 Task: Create an event for the project kick-off meeting.
Action: Mouse moved to (85, 119)
Screenshot: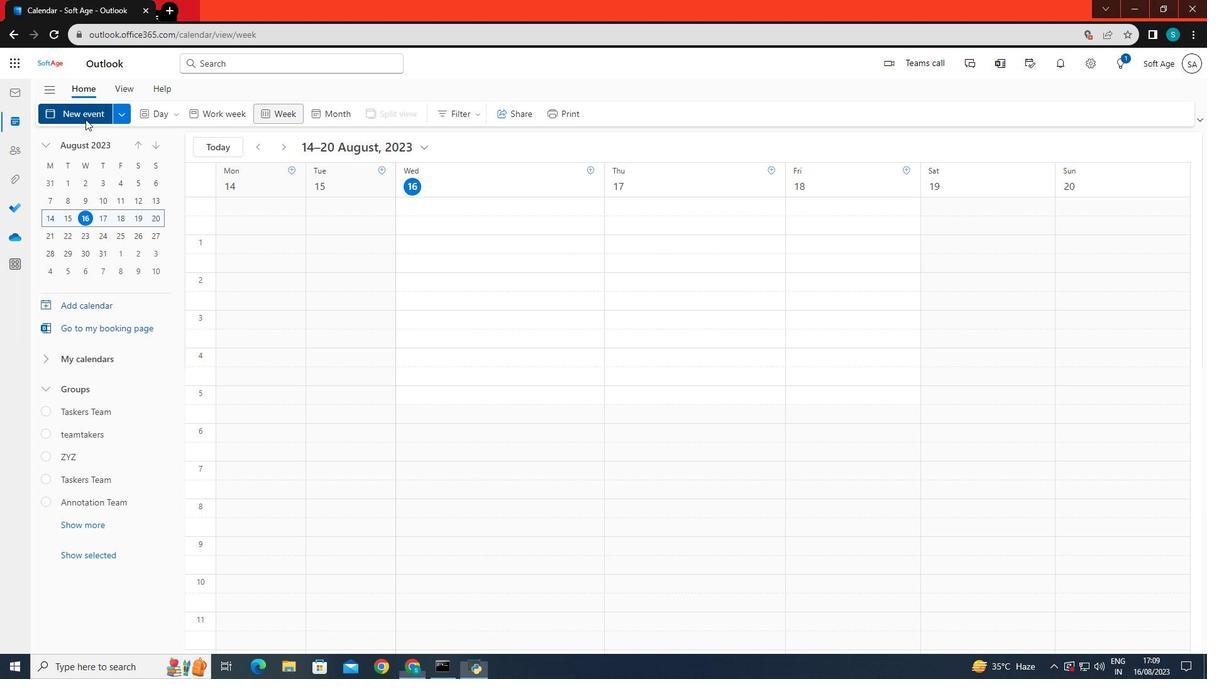 
Action: Mouse pressed left at (85, 119)
Screenshot: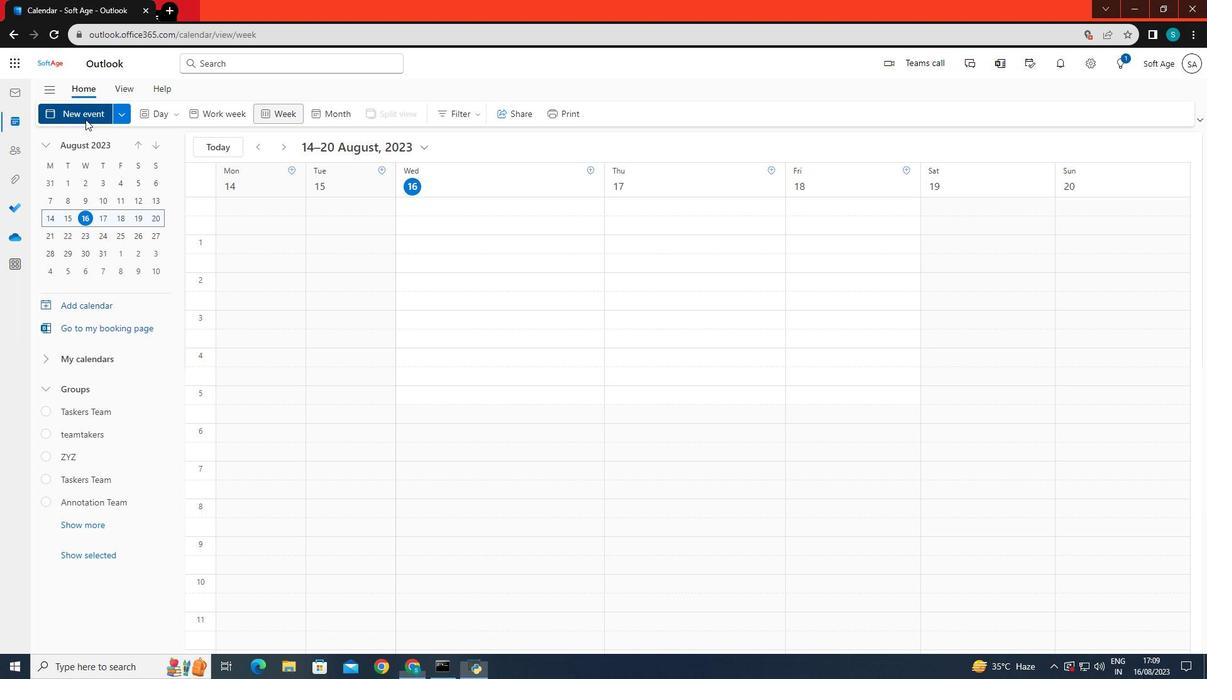 
Action: Mouse moved to (339, 185)
Screenshot: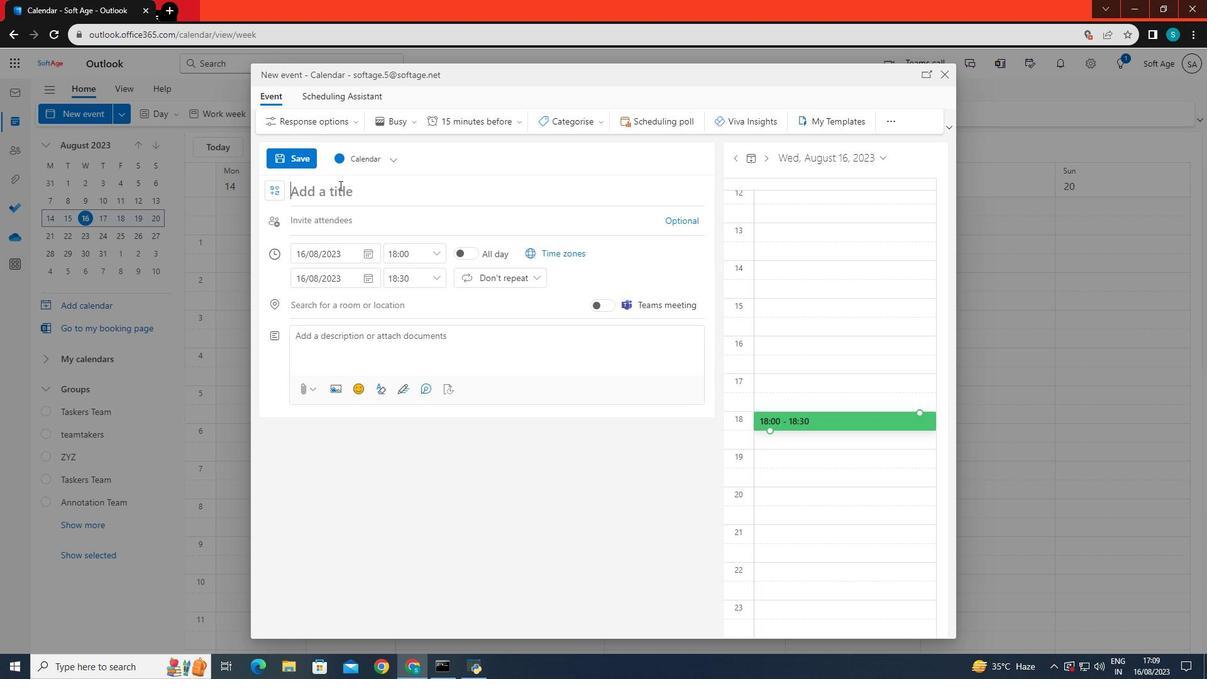 
Action: Mouse pressed left at (339, 185)
Screenshot: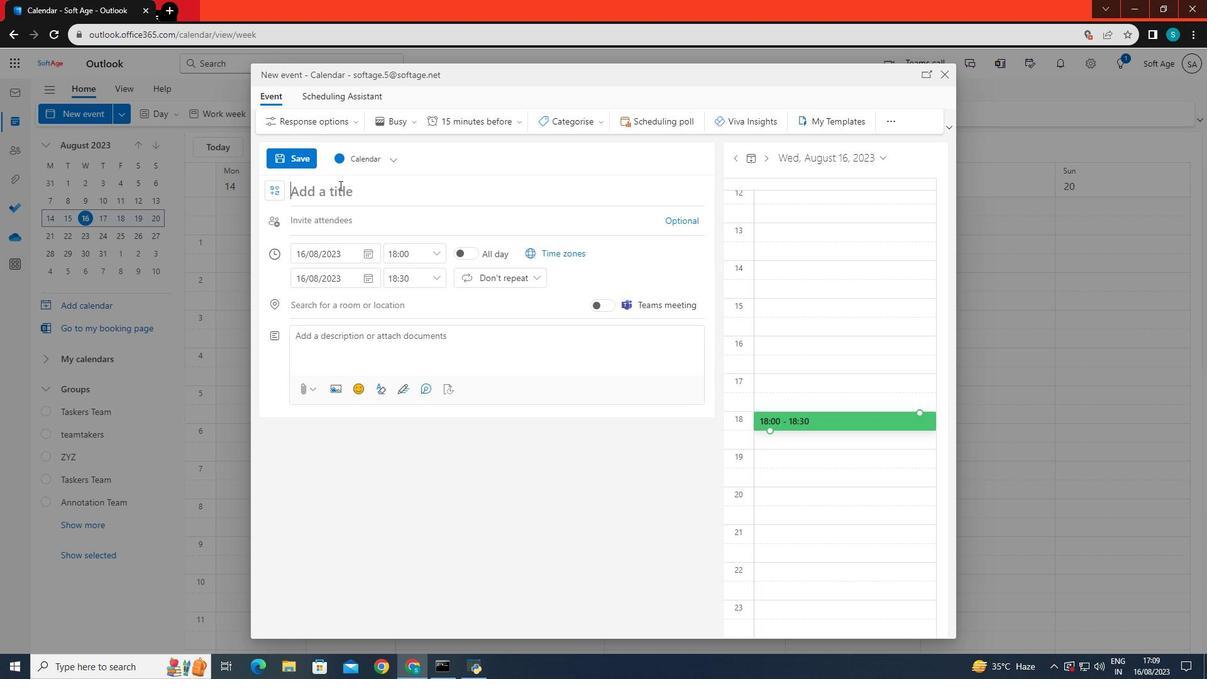 
Action: Key pressed <Key.caps_lock>P<Key.caps_lock>roject<Key.space>kick<Key.space>off<Key.space>meeting
Screenshot: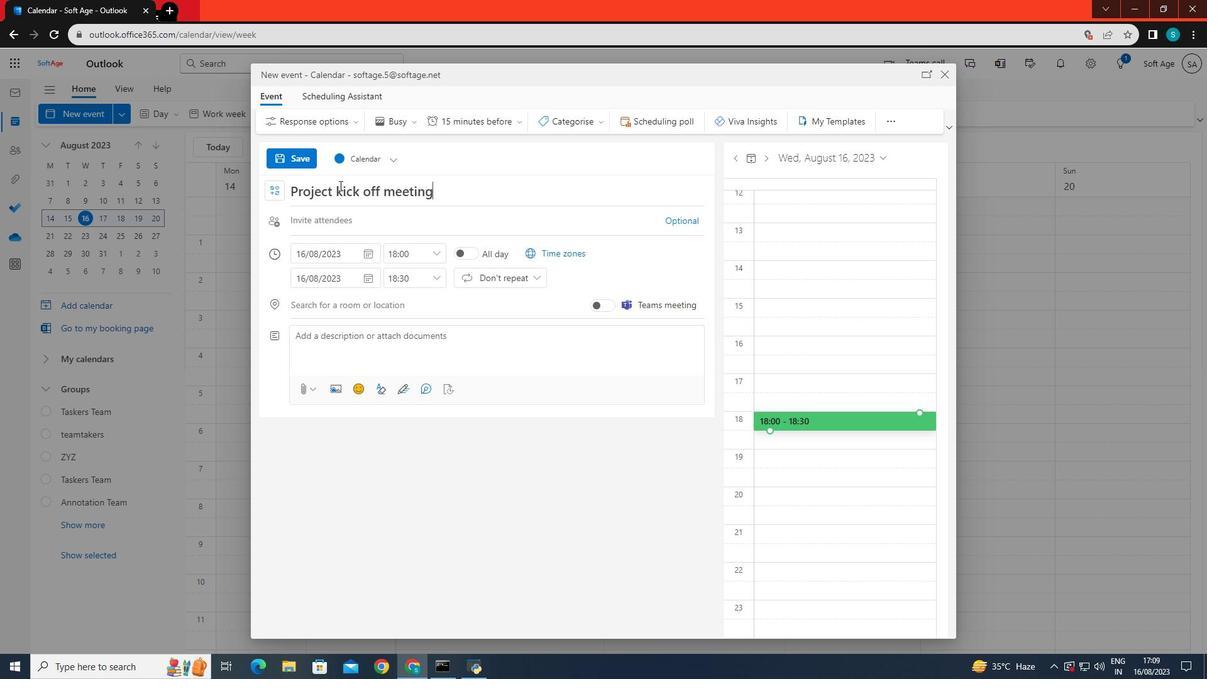
Action: Mouse moved to (314, 249)
Screenshot: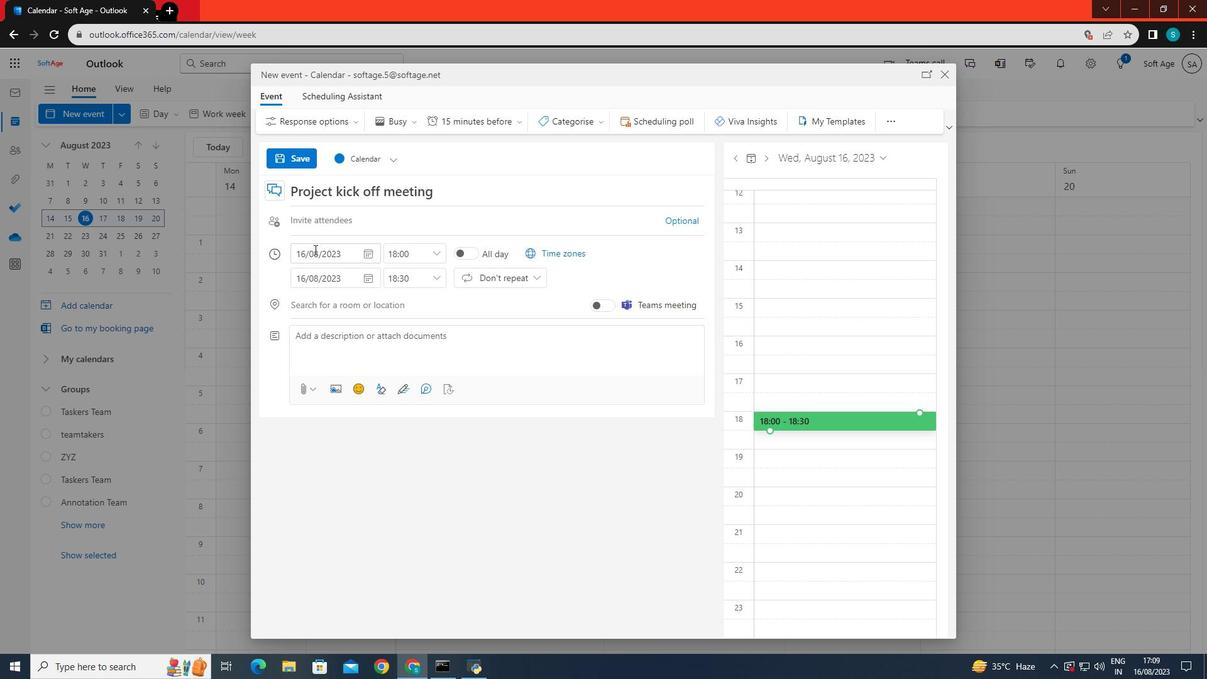 
Action: Mouse pressed left at (314, 249)
Screenshot: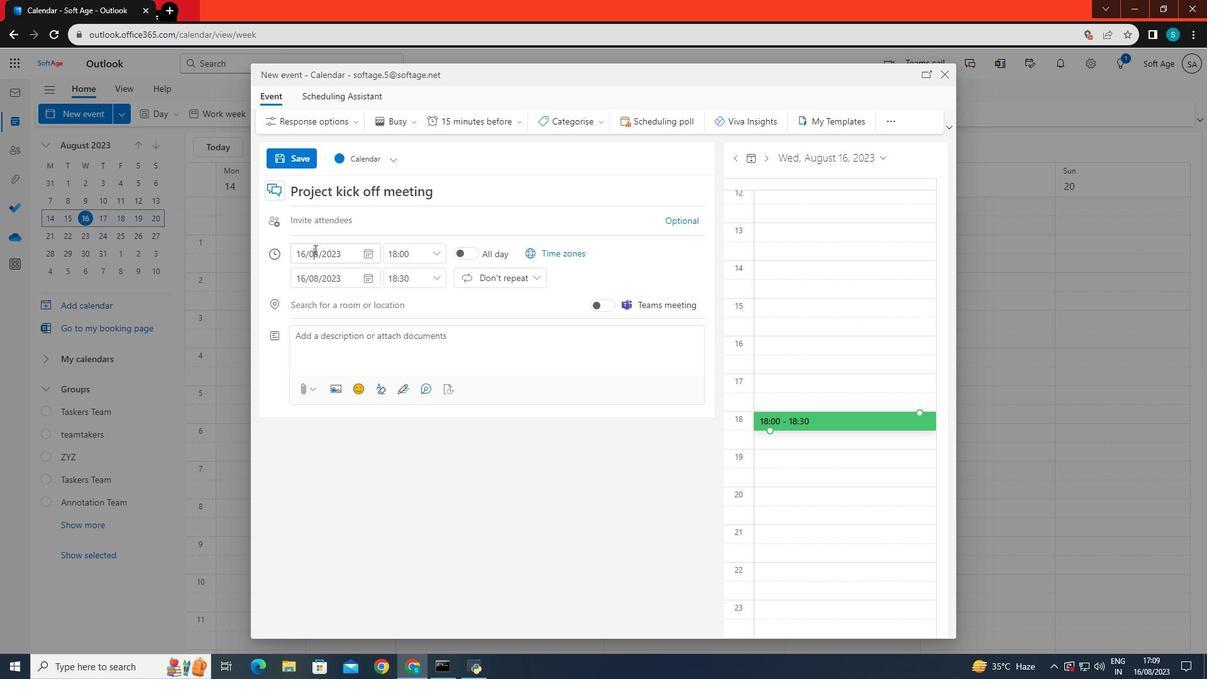 
Action: Mouse moved to (379, 353)
Screenshot: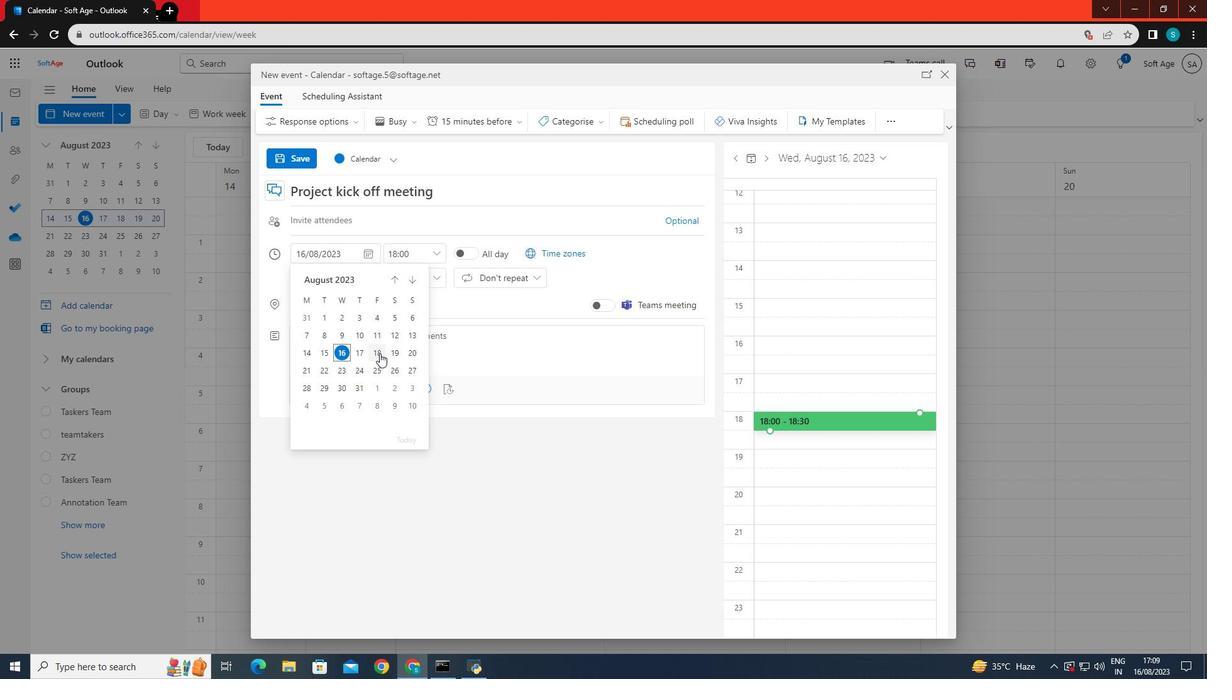 
Action: Mouse pressed left at (379, 353)
Screenshot: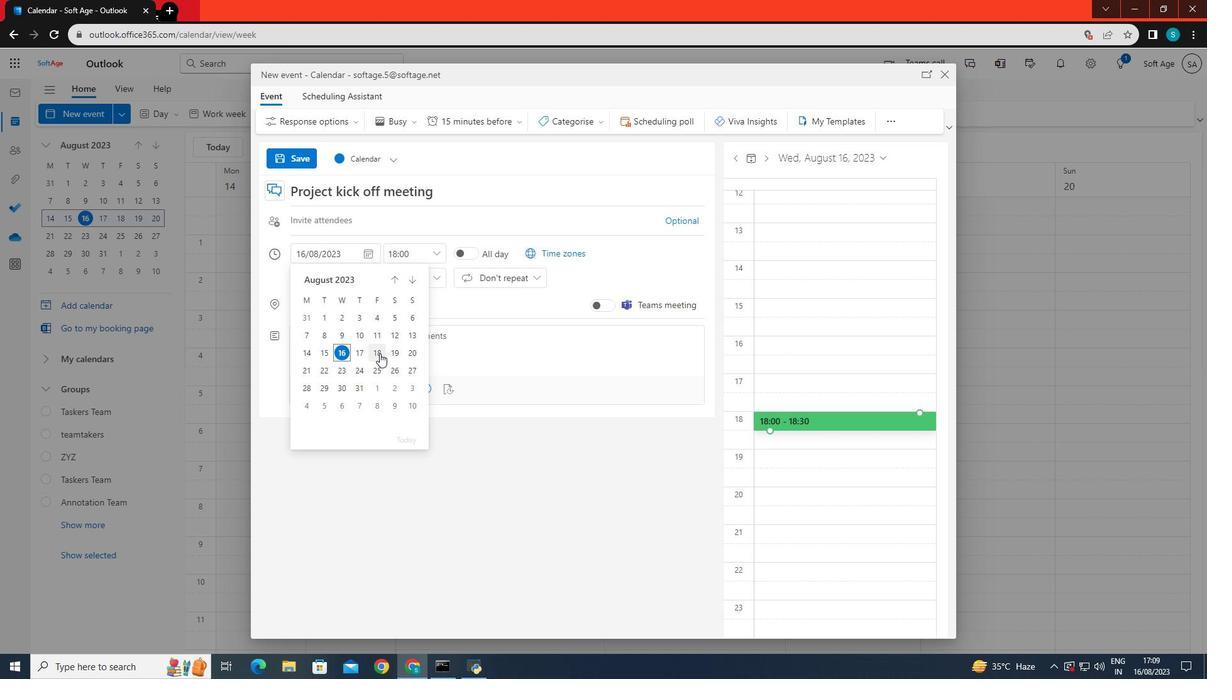 
Action: Mouse moved to (433, 250)
Screenshot: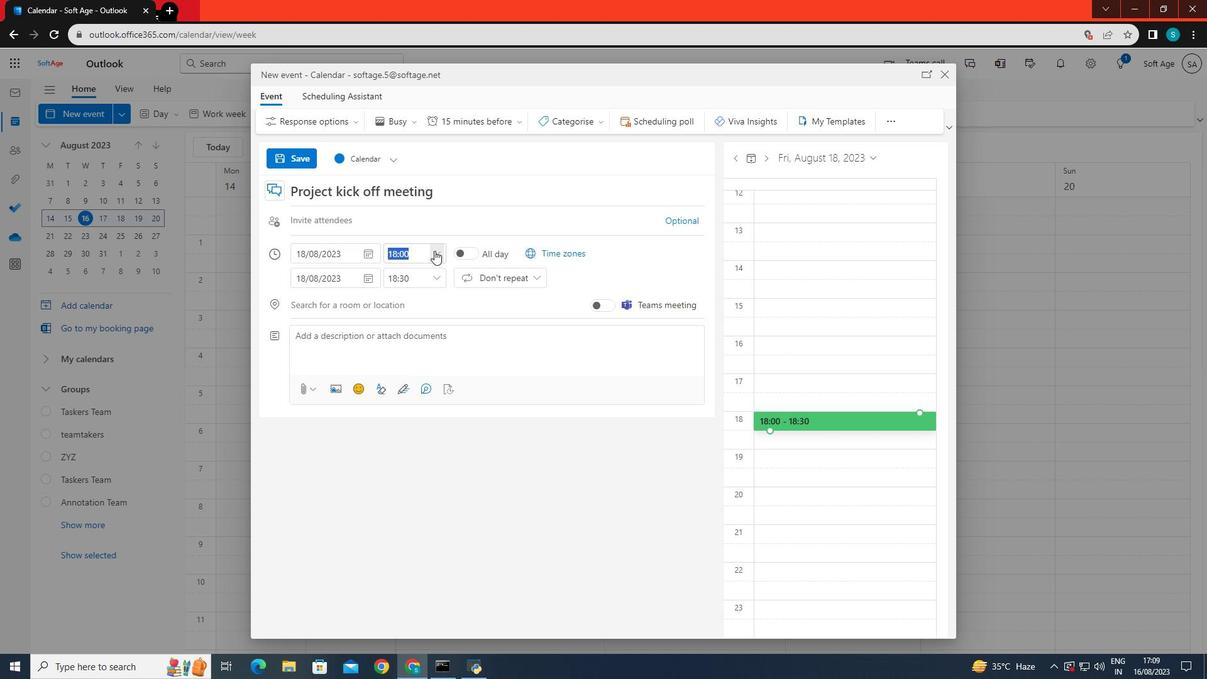 
Action: Mouse pressed left at (431, 250)
Screenshot: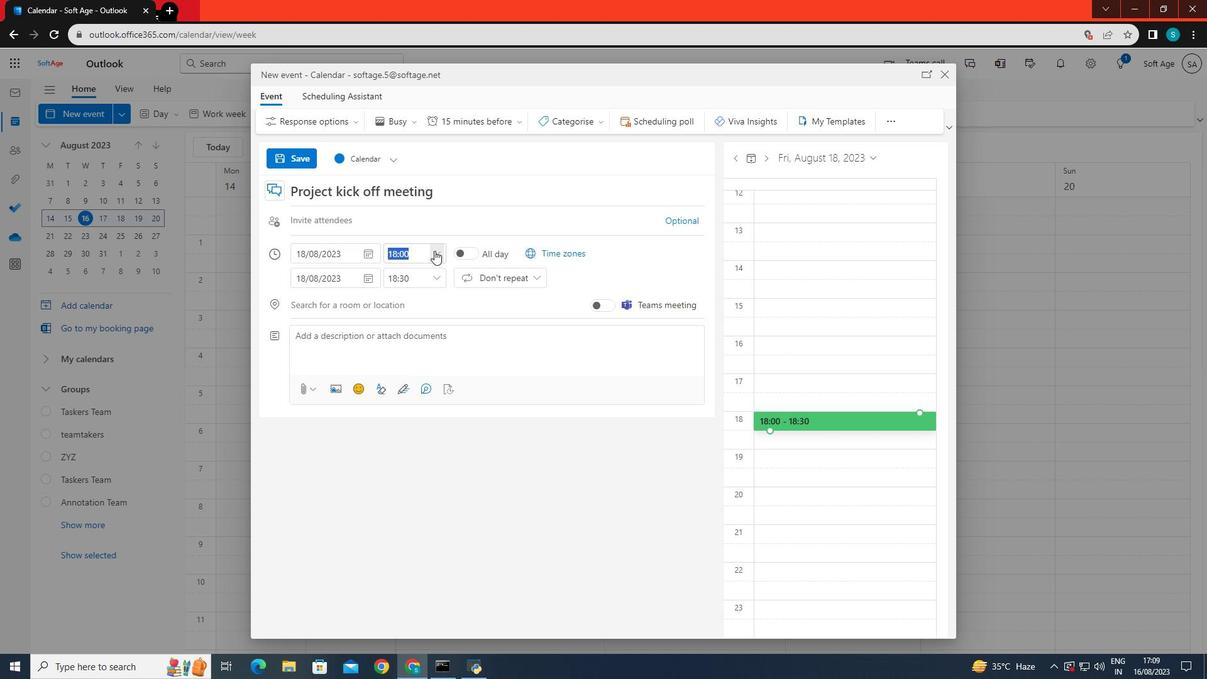 
Action: Mouse moved to (427, 313)
Screenshot: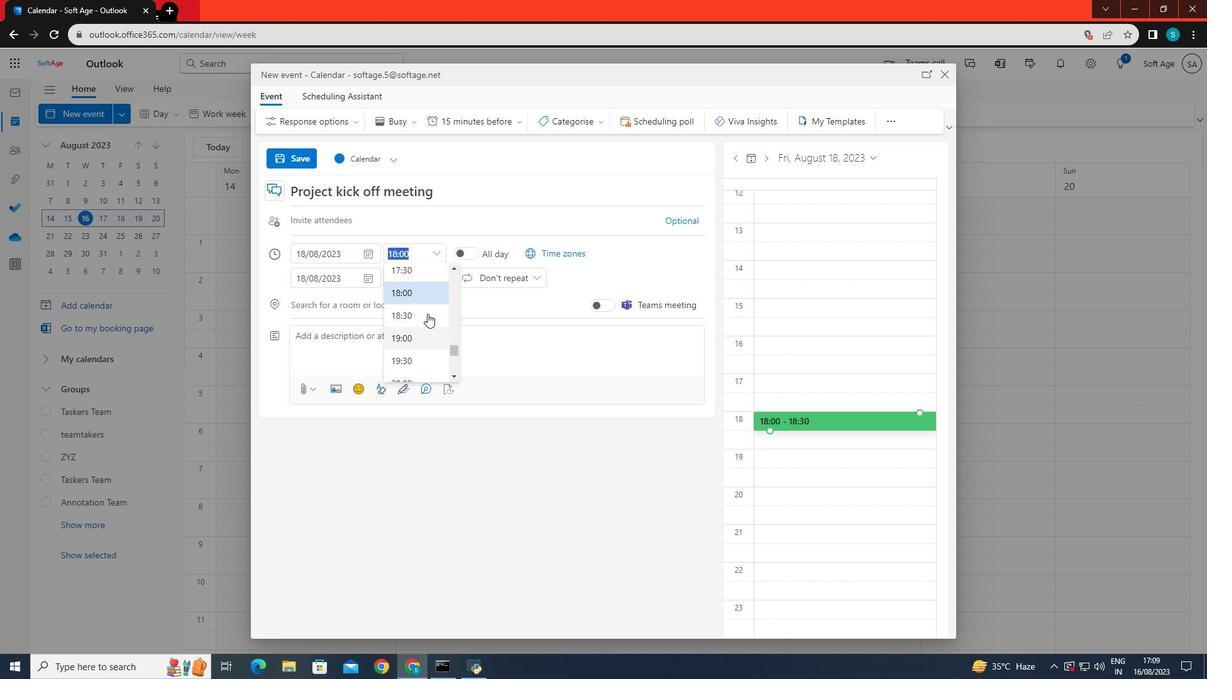 
Action: Mouse scrolled (427, 314) with delta (0, 0)
Screenshot: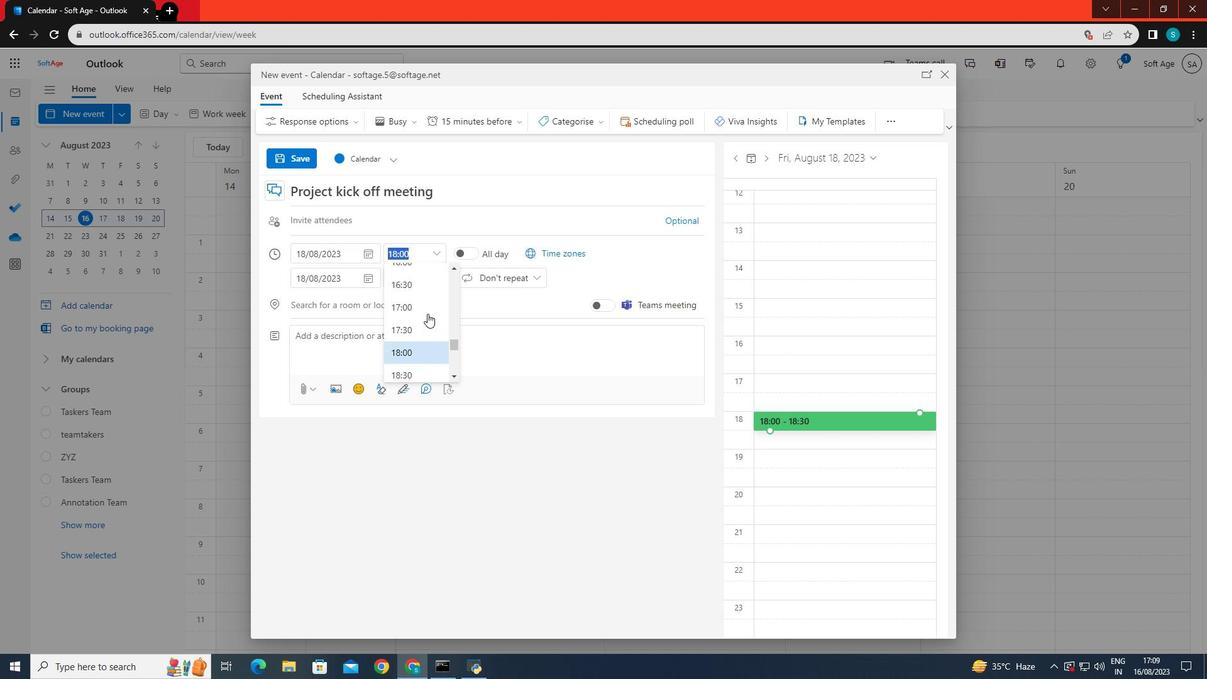 
Action: Mouse scrolled (427, 314) with delta (0, 0)
Screenshot: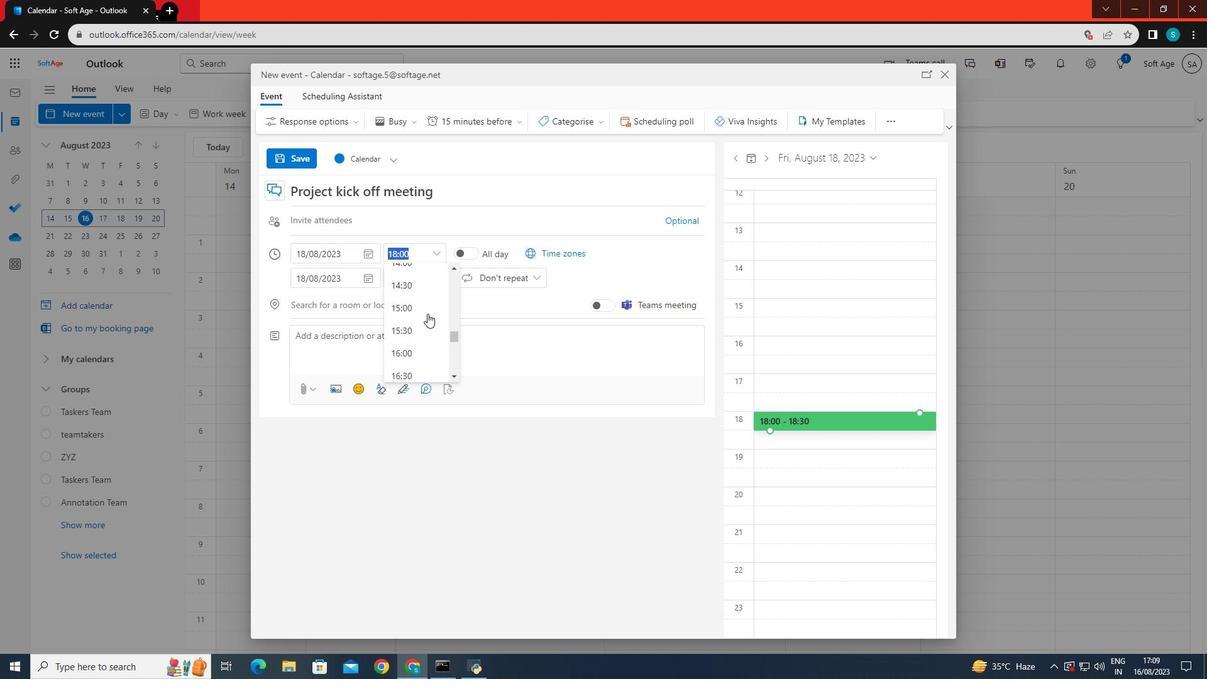
Action: Mouse scrolled (427, 314) with delta (0, 0)
Screenshot: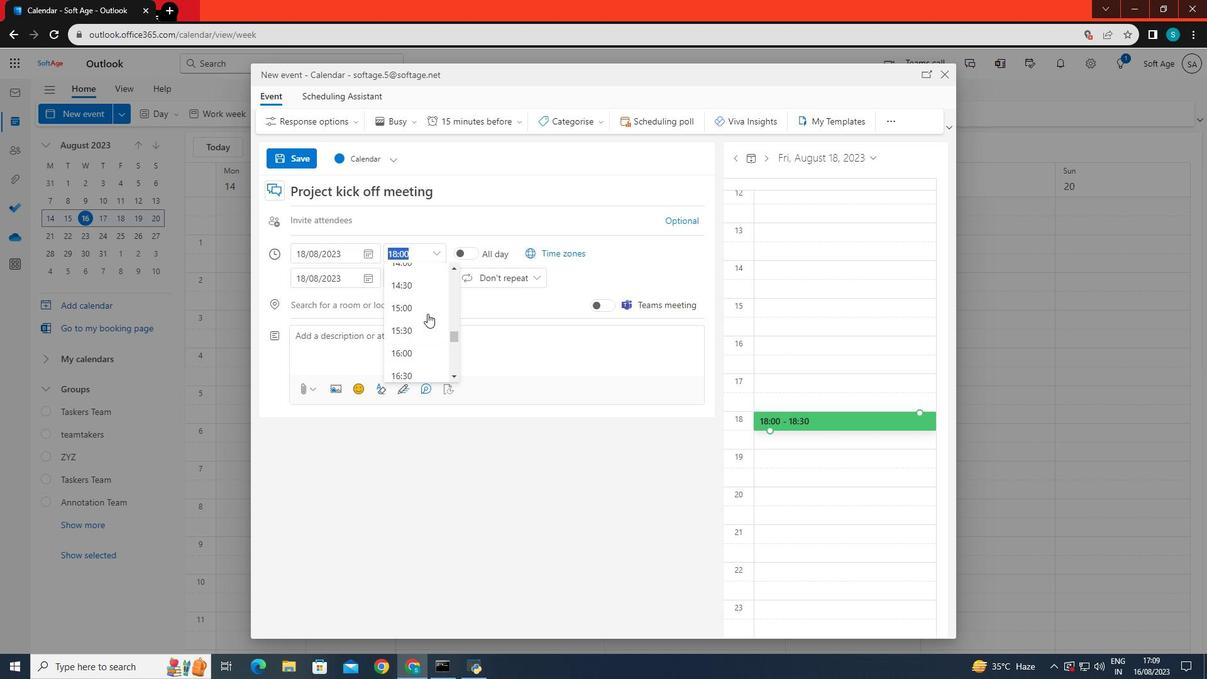 
Action: Mouse scrolled (427, 314) with delta (0, 0)
Screenshot: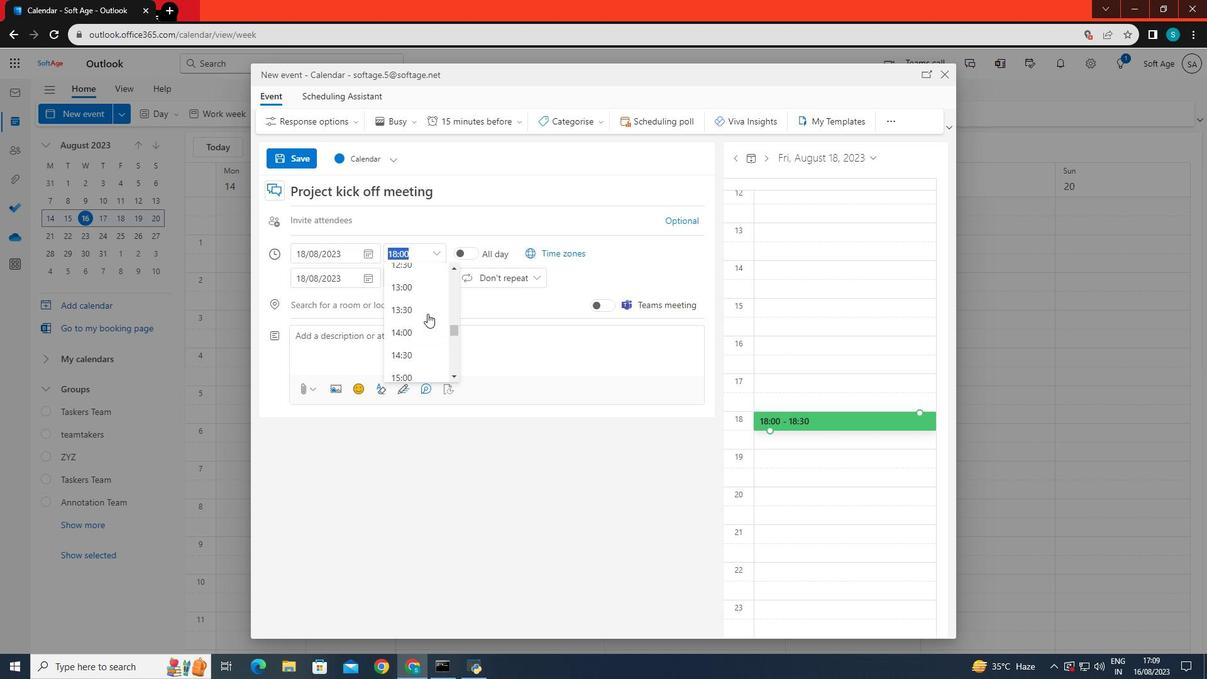 
Action: Mouse moved to (411, 347)
Screenshot: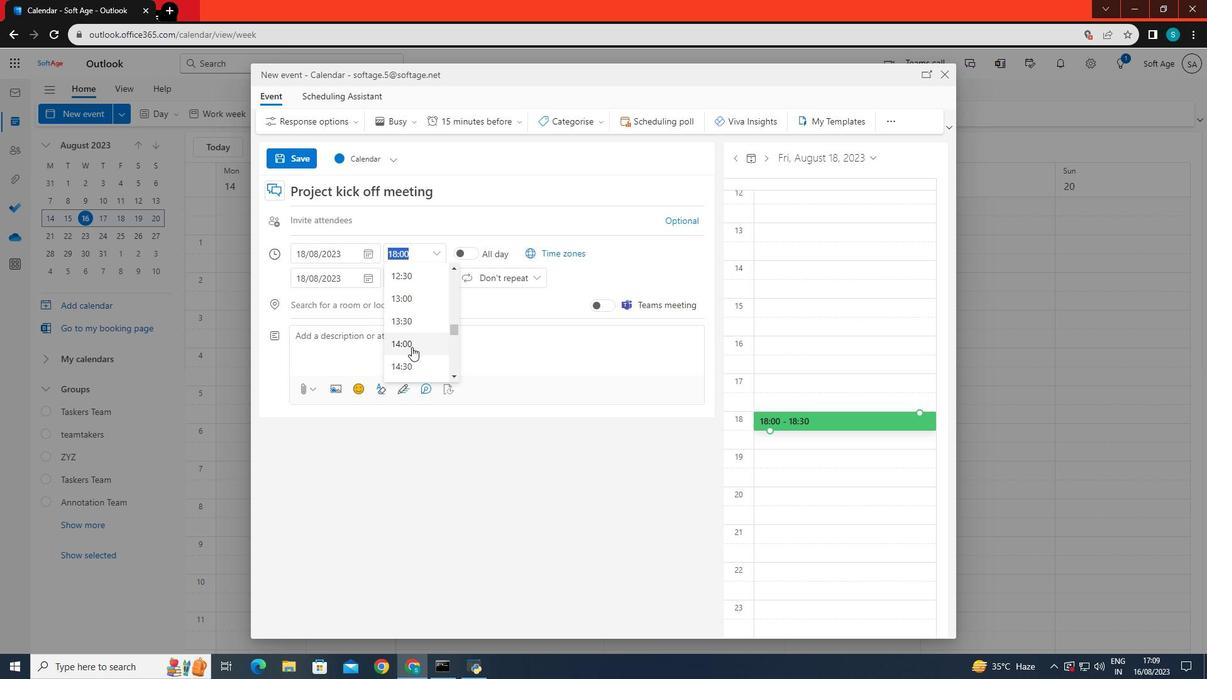 
Action: Mouse pressed left at (411, 347)
Screenshot: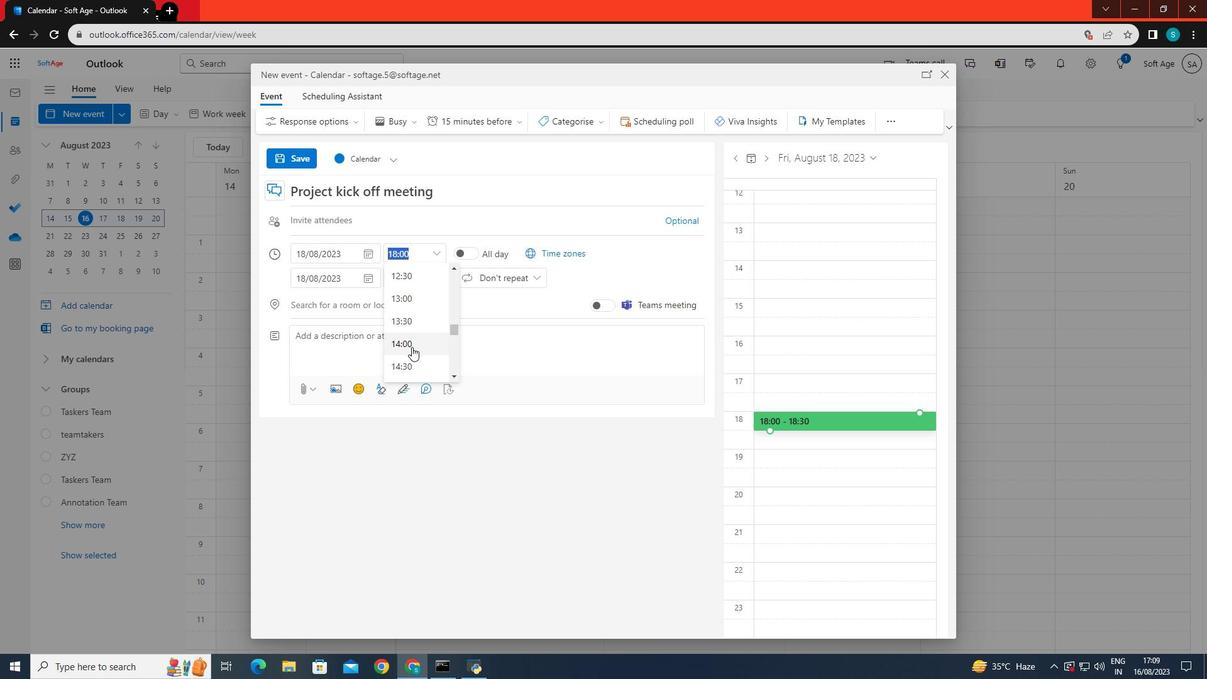 
Action: Mouse moved to (404, 323)
Screenshot: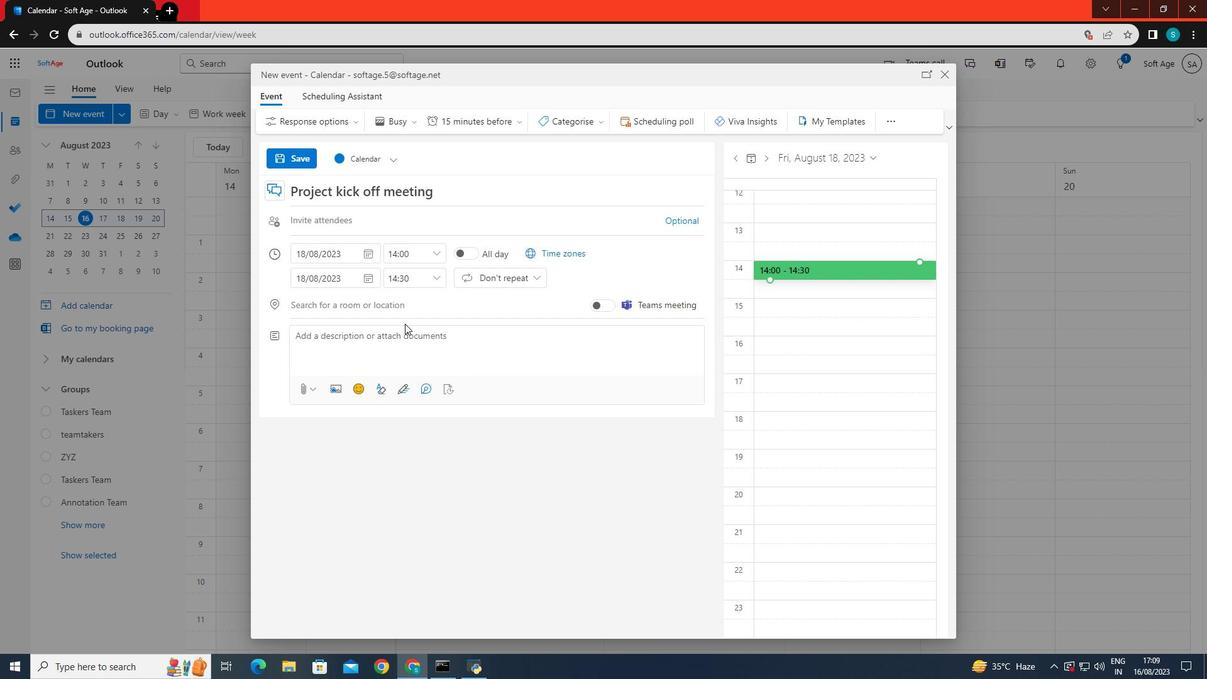 
Action: Mouse pressed left at (404, 323)
Screenshot: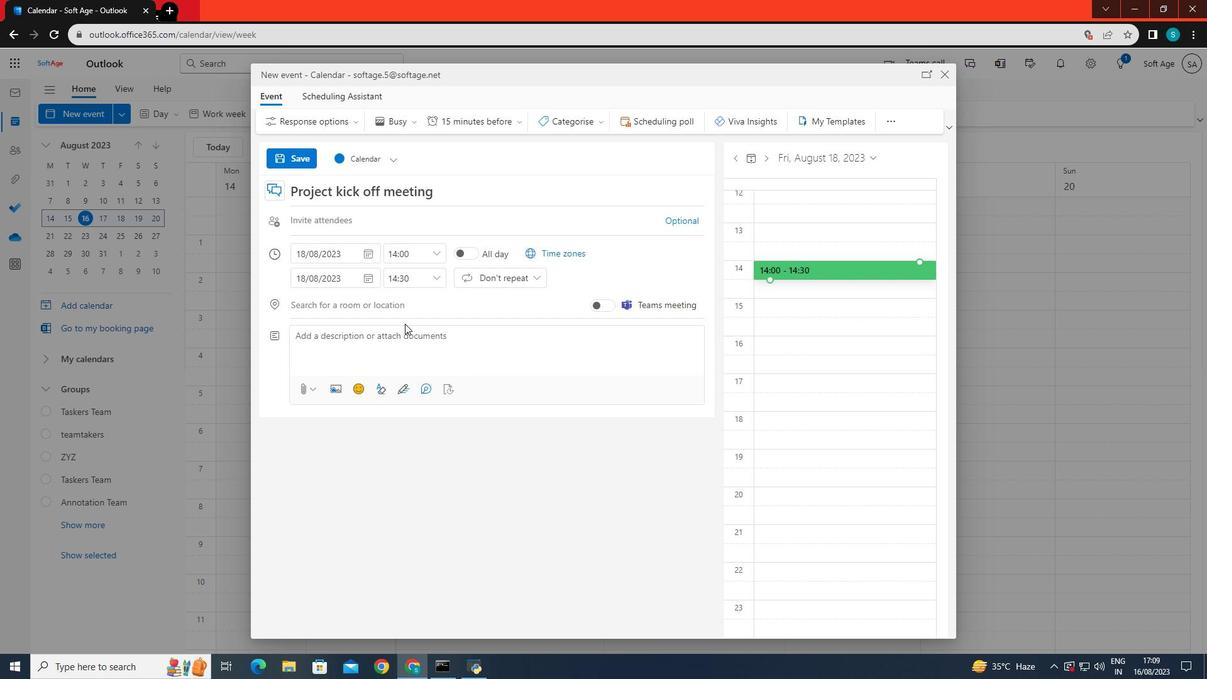 
Action: Mouse moved to (399, 330)
Screenshot: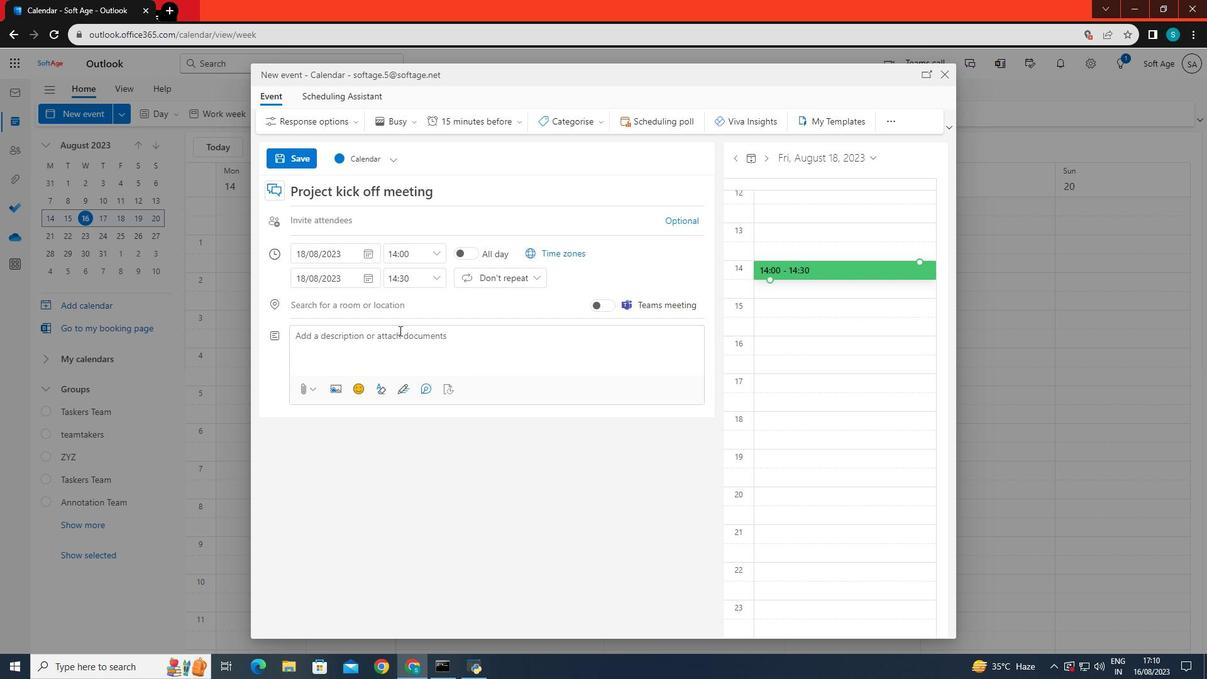 
Action: Mouse pressed left at (399, 330)
Screenshot: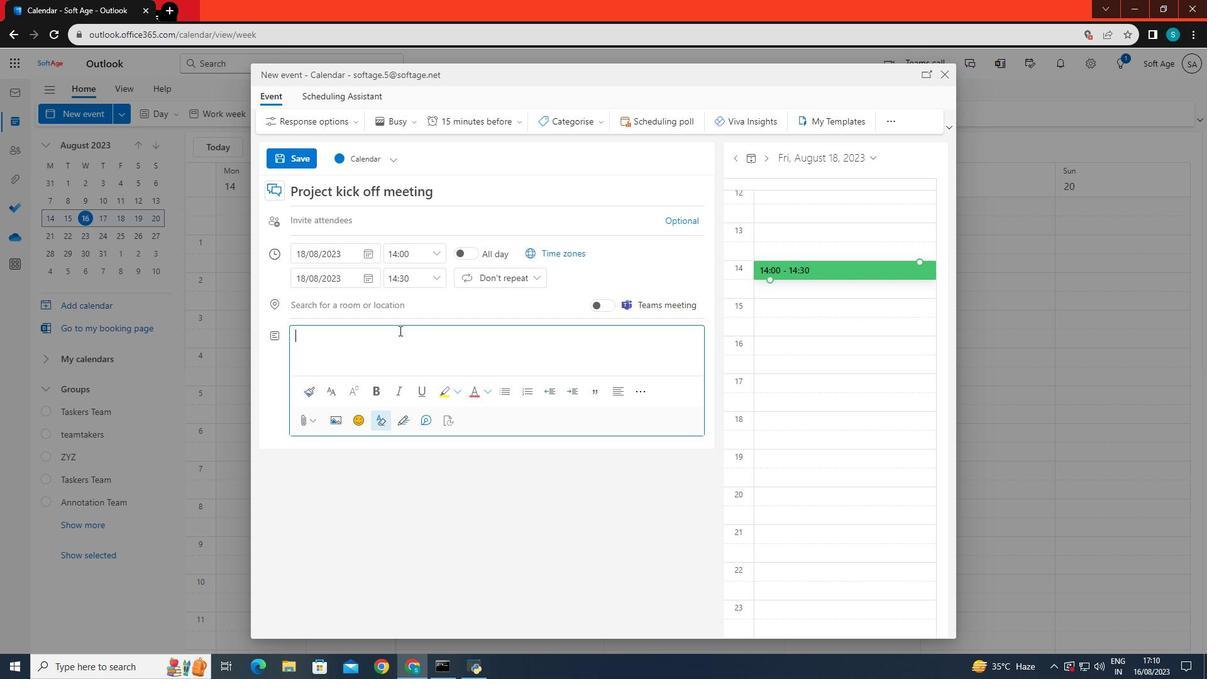 
Action: Key pressed <Key.caps_lock>A<Key.caps_lock>n<Key.space>event<Key.space>for<Key.space>the<Key.space>project<Key.space>kick<Key.space>offf<Key.backspace><Key.space>meeting.
Screenshot: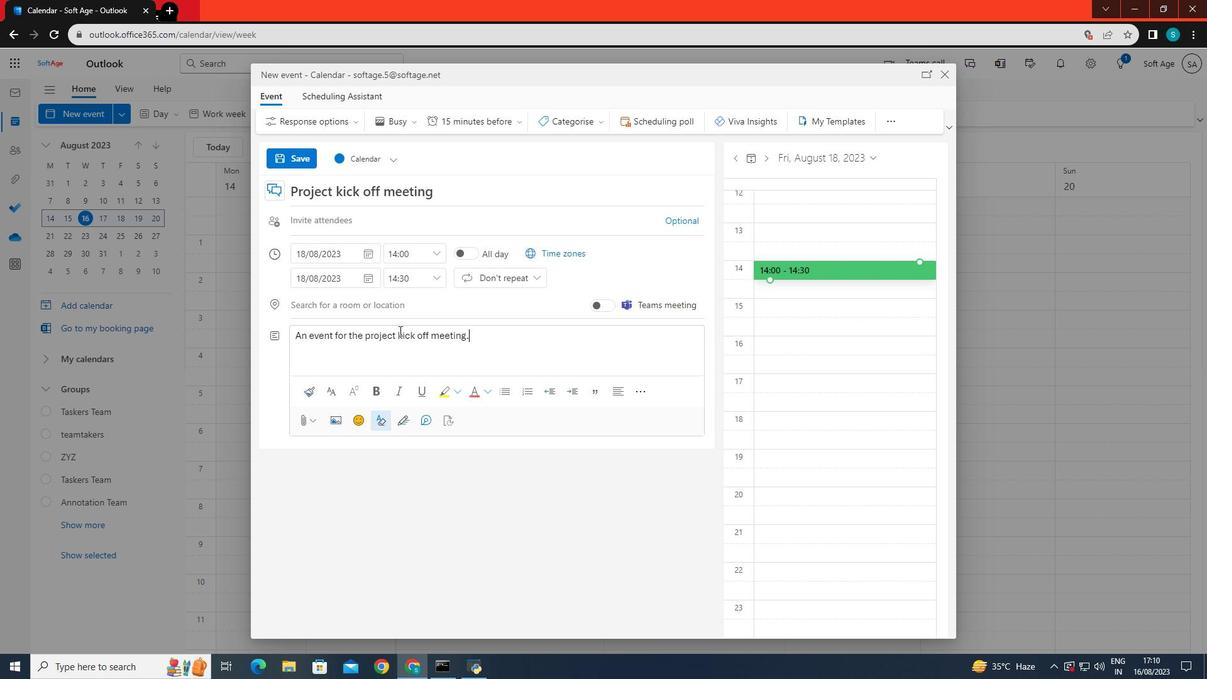 
Action: Mouse moved to (466, 122)
Screenshot: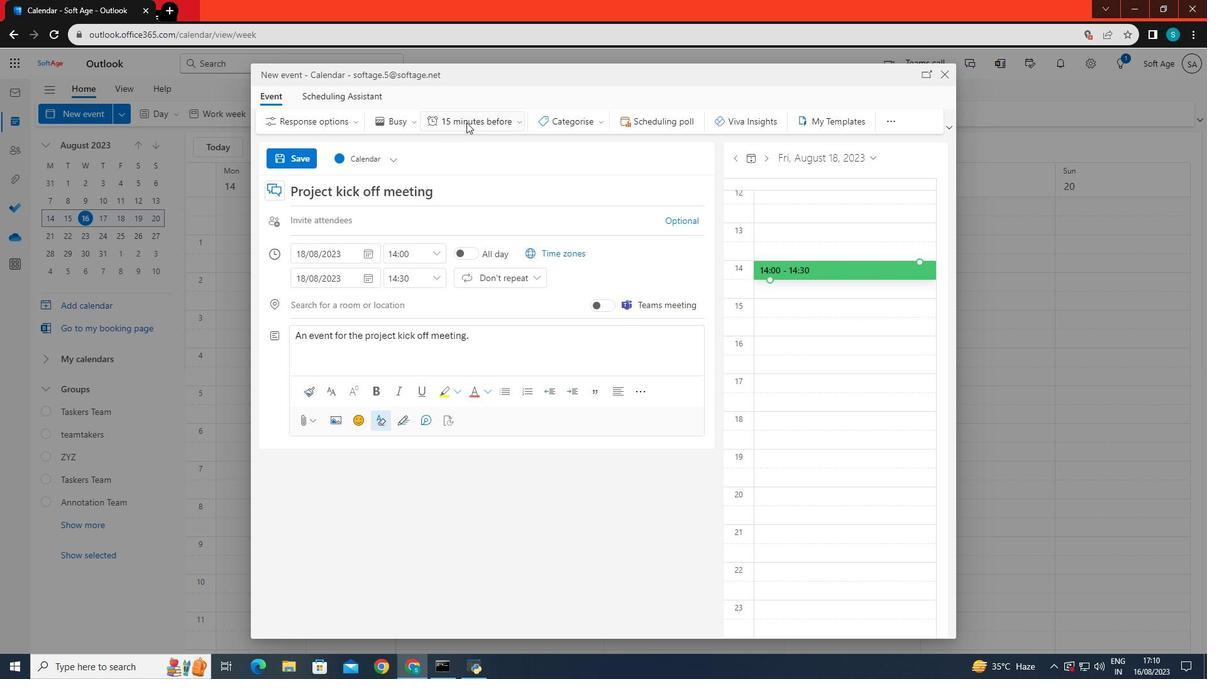 
Action: Mouse pressed left at (466, 122)
Screenshot: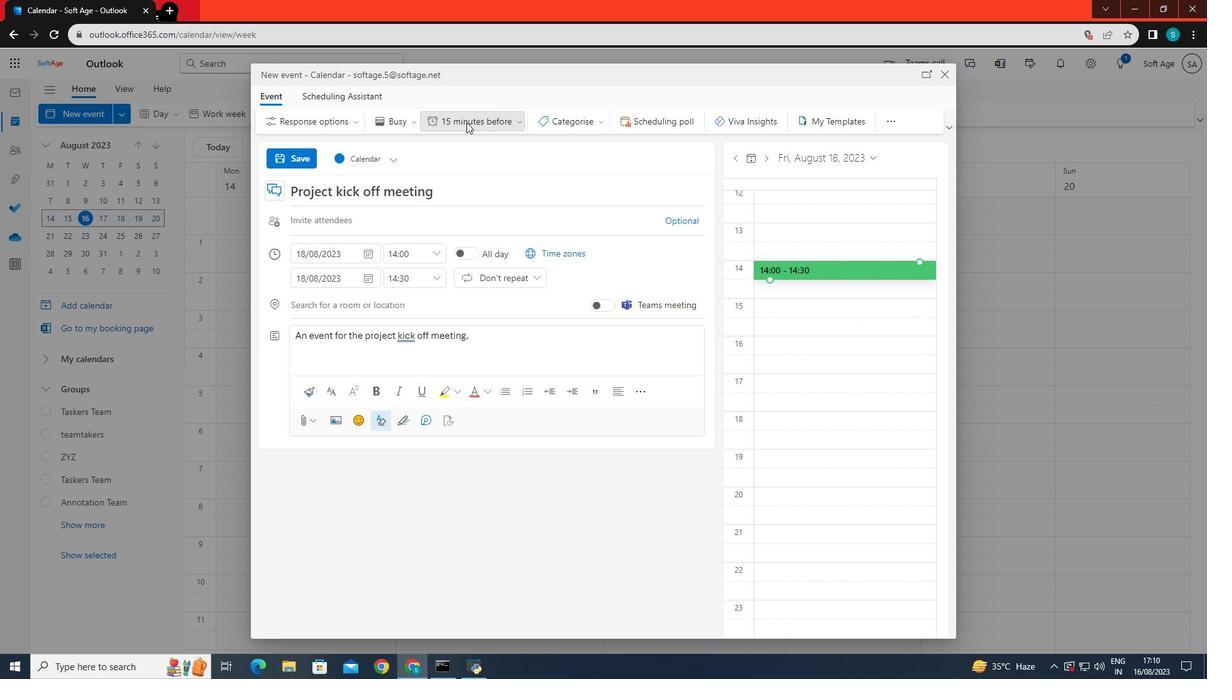 
Action: Mouse moved to (457, 330)
Screenshot: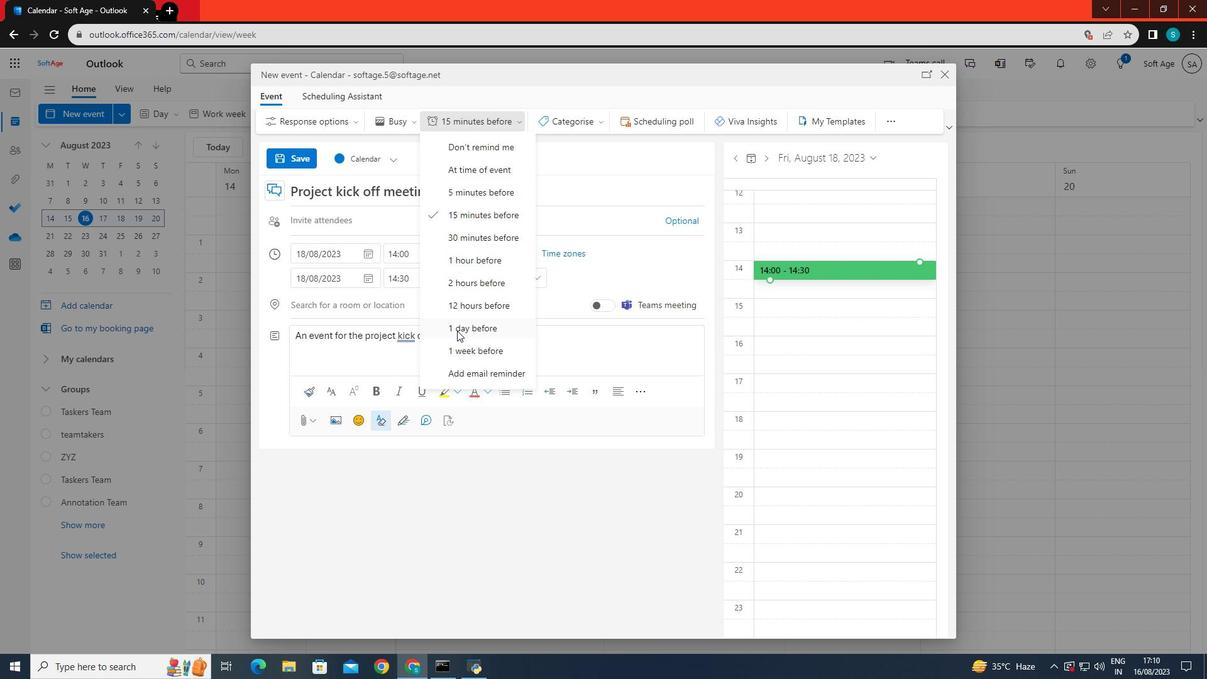 
Action: Mouse pressed left at (457, 330)
Screenshot: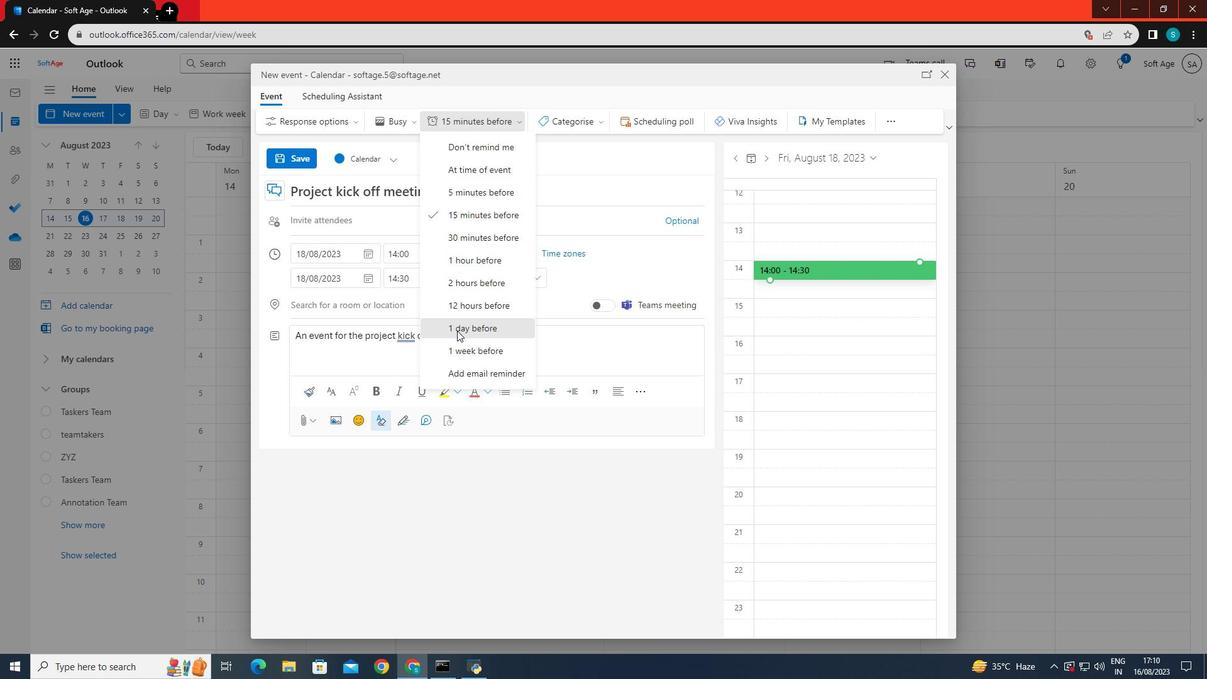 
Action: Mouse moved to (299, 162)
Screenshot: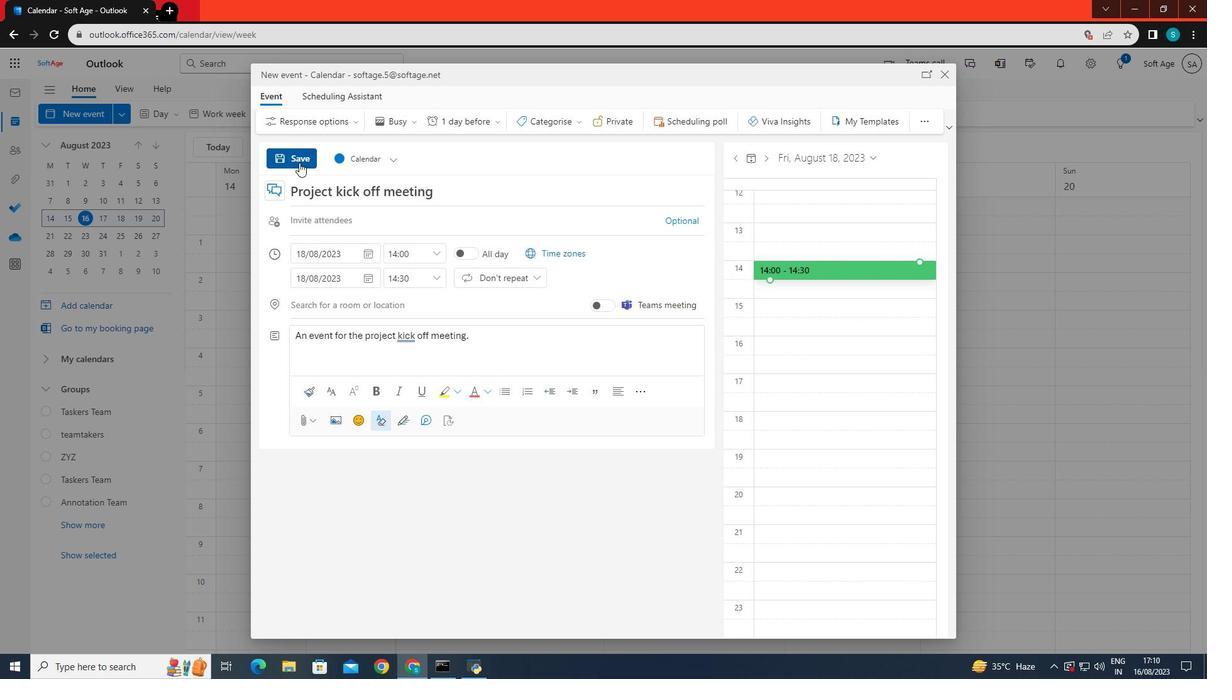 
Action: Mouse pressed left at (299, 162)
Screenshot: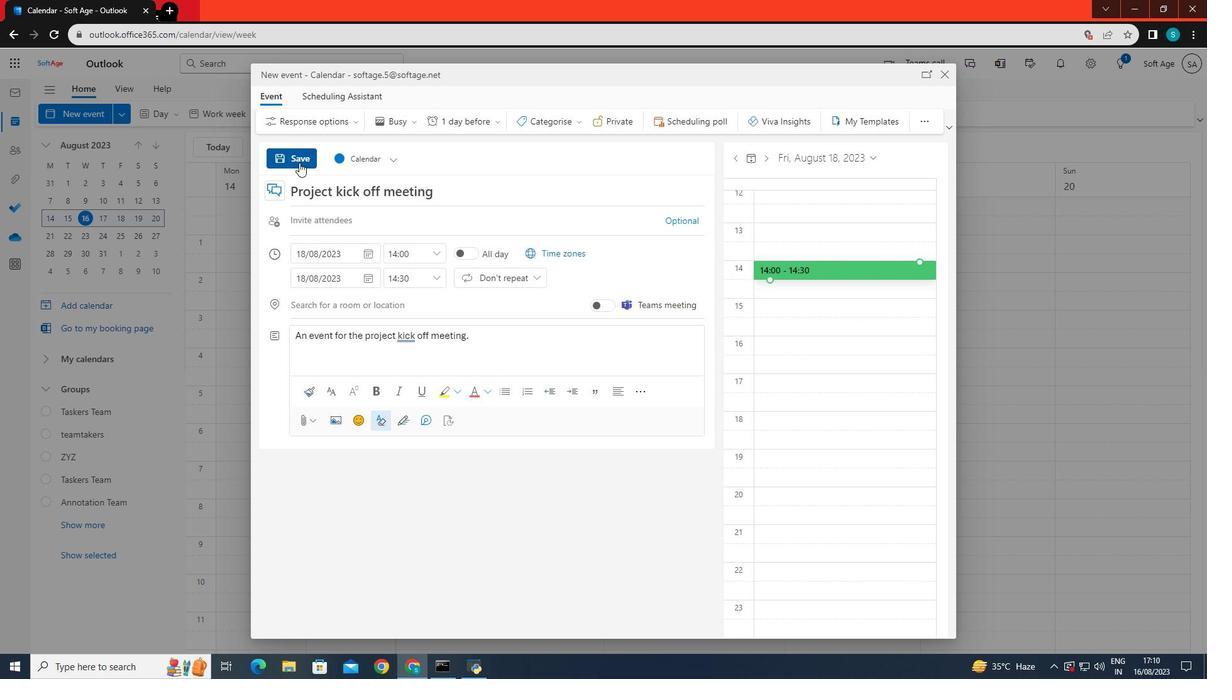 
